 Task: Look for products with apple flavor in the category "Gummy Candies".
Action: Mouse moved to (21, 59)
Screenshot: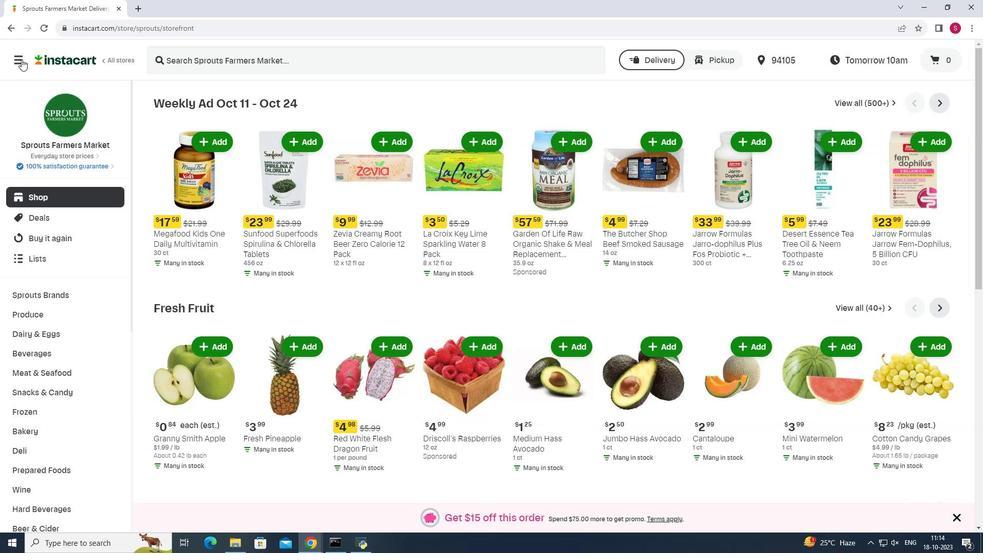 
Action: Mouse pressed left at (21, 59)
Screenshot: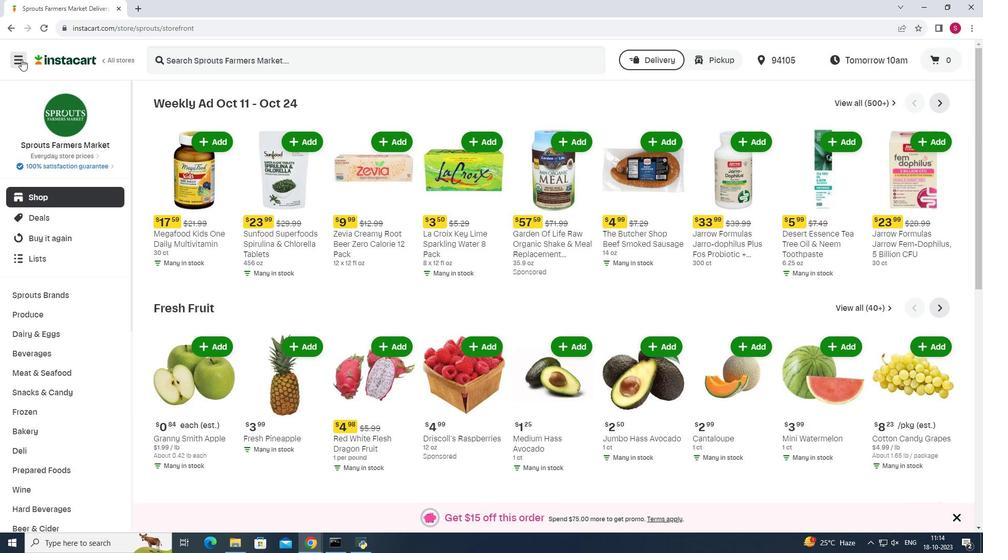 
Action: Mouse moved to (63, 272)
Screenshot: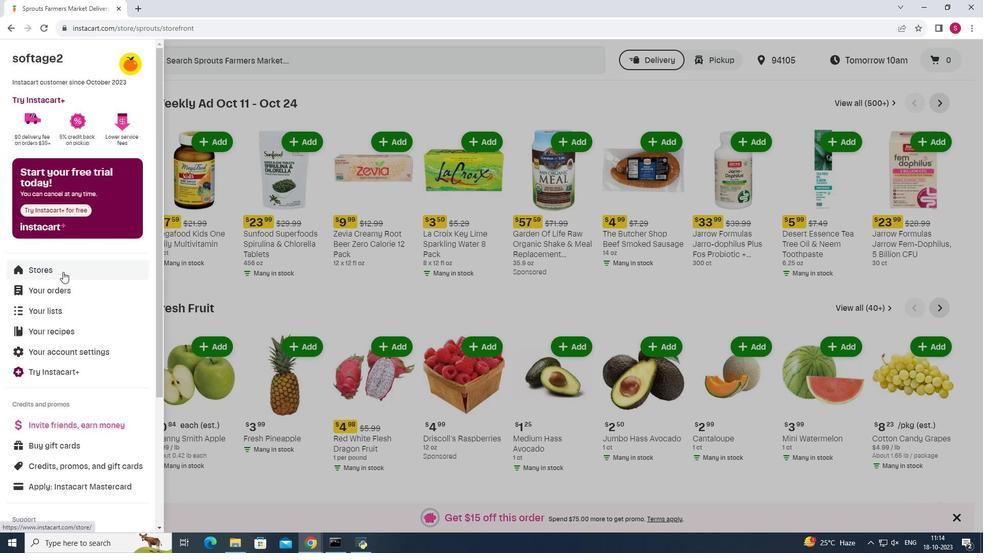 
Action: Mouse pressed left at (63, 272)
Screenshot: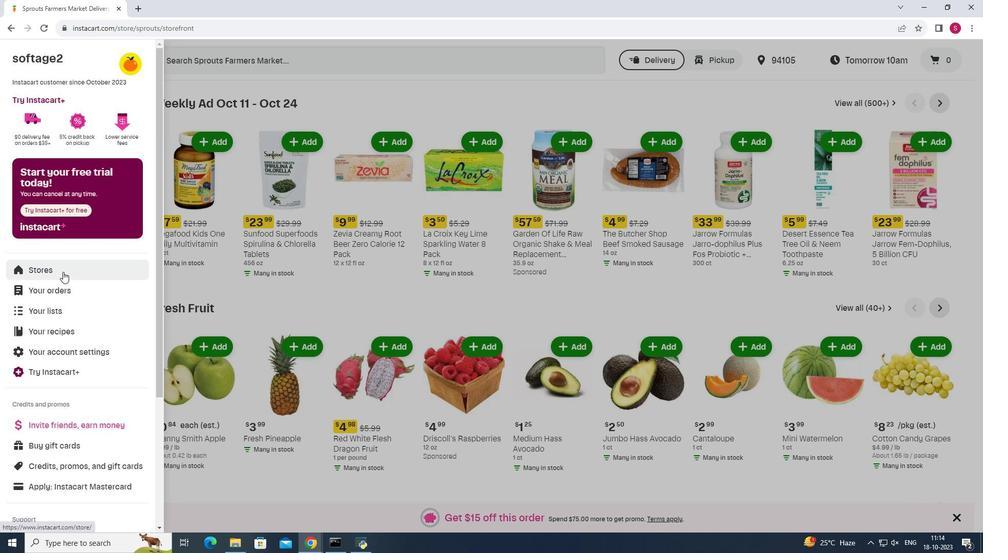 
Action: Mouse moved to (242, 90)
Screenshot: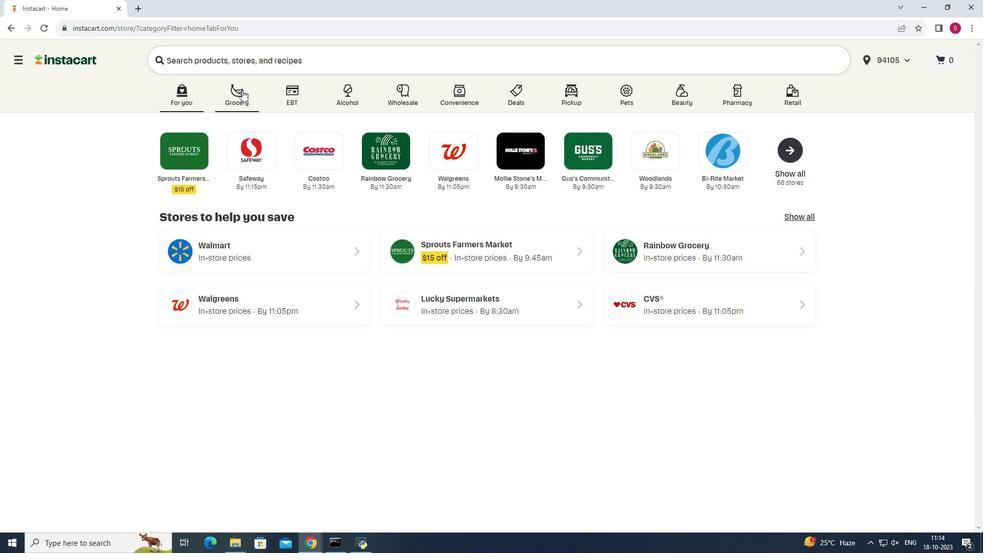 
Action: Mouse pressed left at (242, 90)
Screenshot: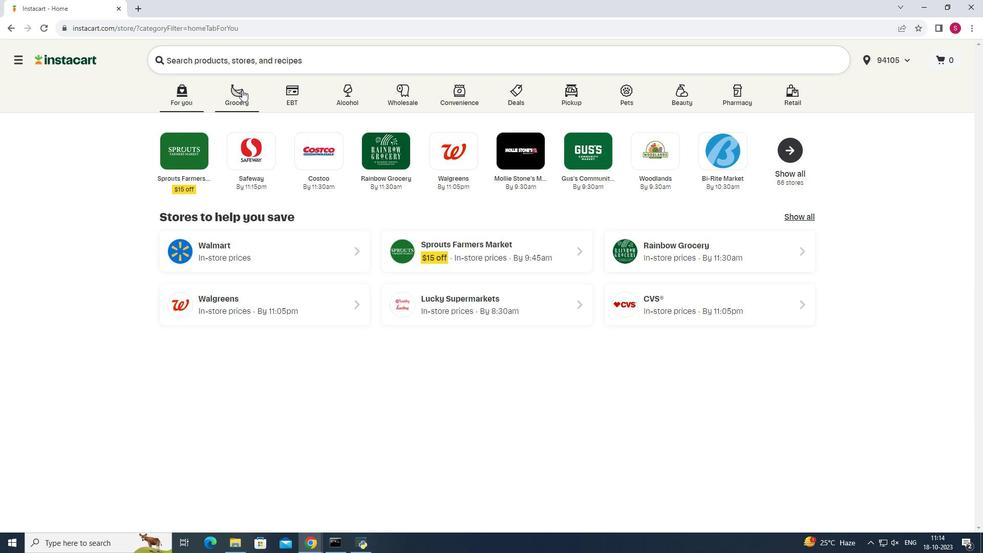 
Action: Mouse moved to (711, 138)
Screenshot: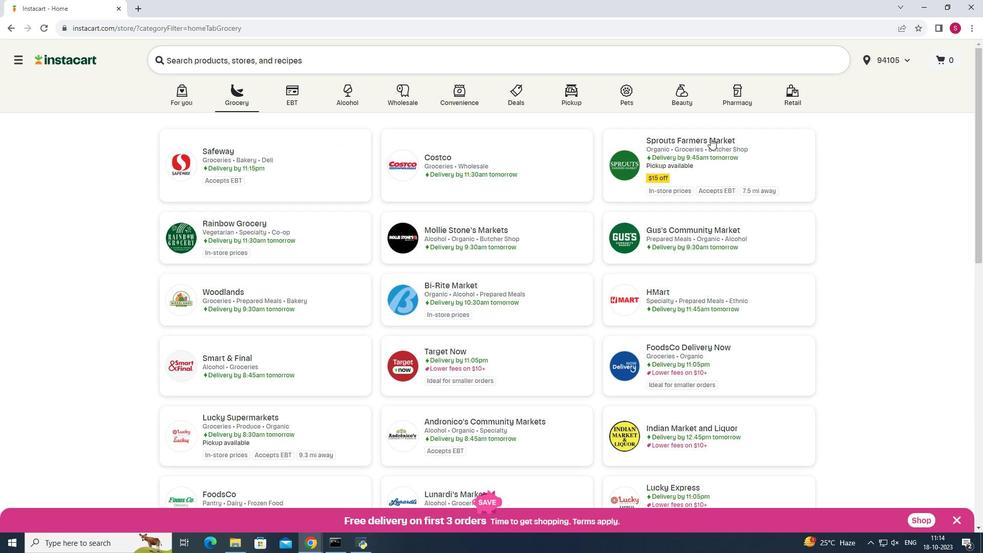 
Action: Mouse pressed left at (711, 138)
Screenshot: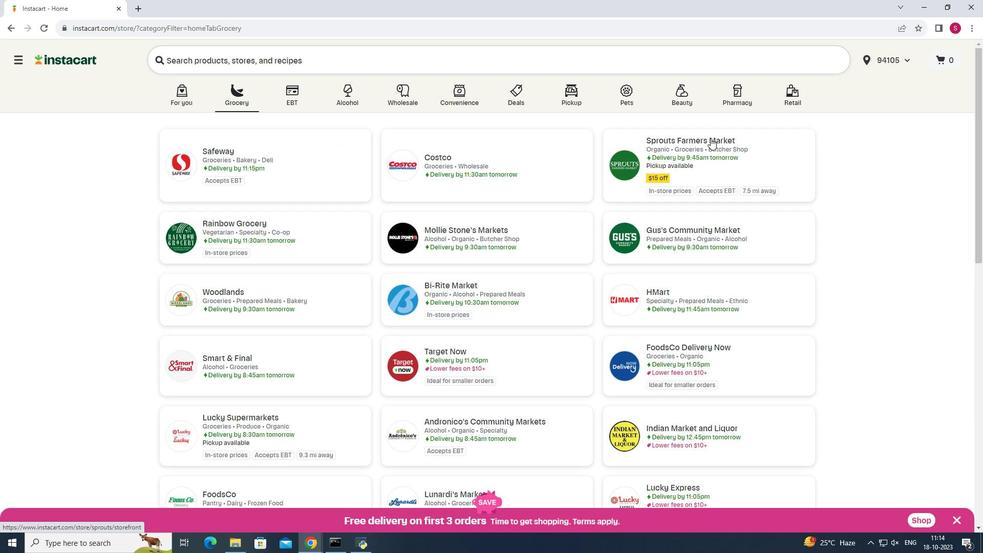 
Action: Mouse moved to (26, 387)
Screenshot: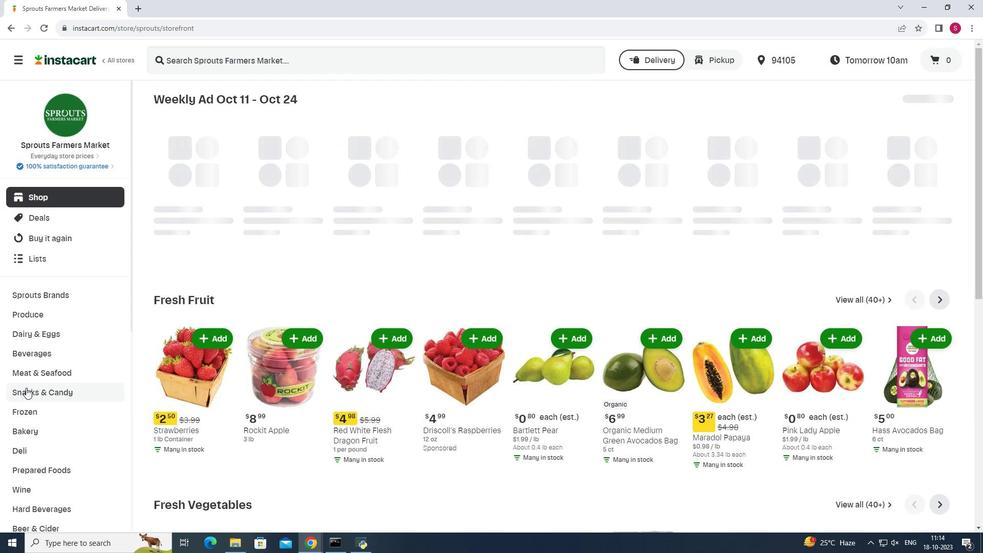 
Action: Mouse pressed left at (26, 387)
Screenshot: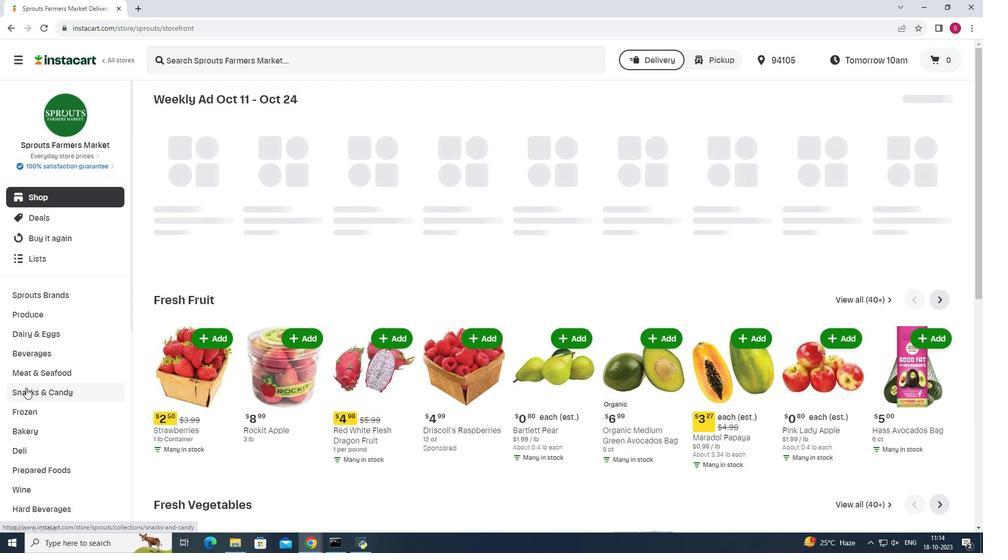 
Action: Mouse moved to (285, 125)
Screenshot: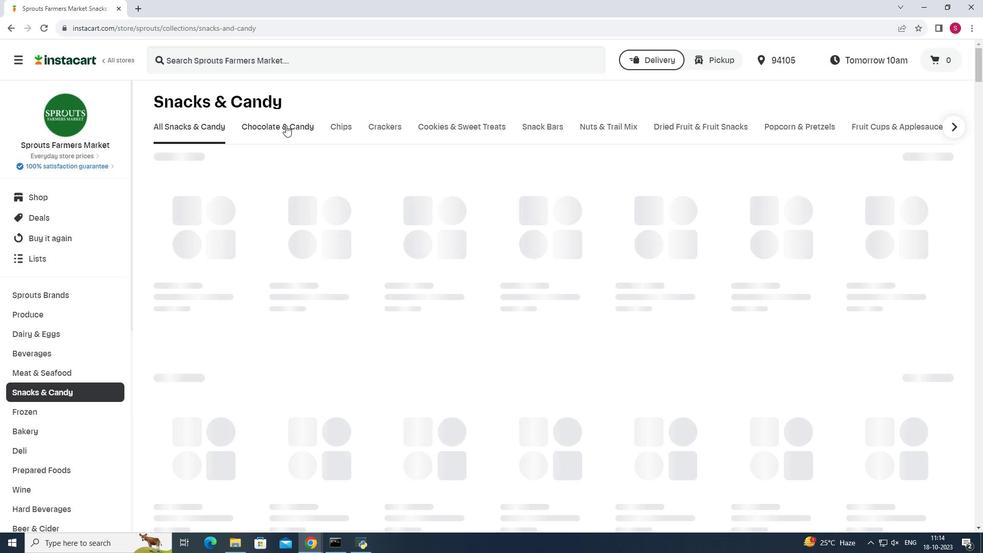 
Action: Mouse pressed left at (285, 125)
Screenshot: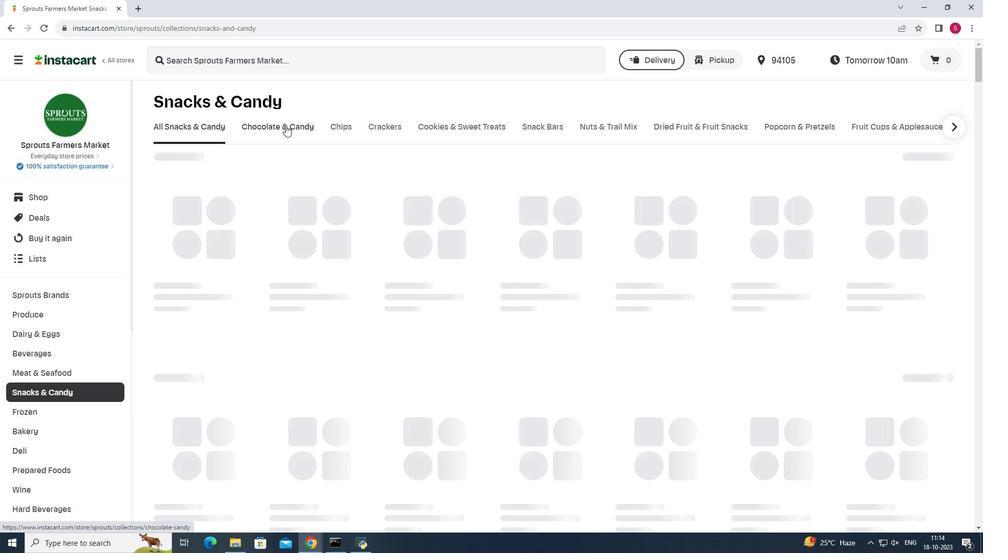 
Action: Mouse moved to (369, 166)
Screenshot: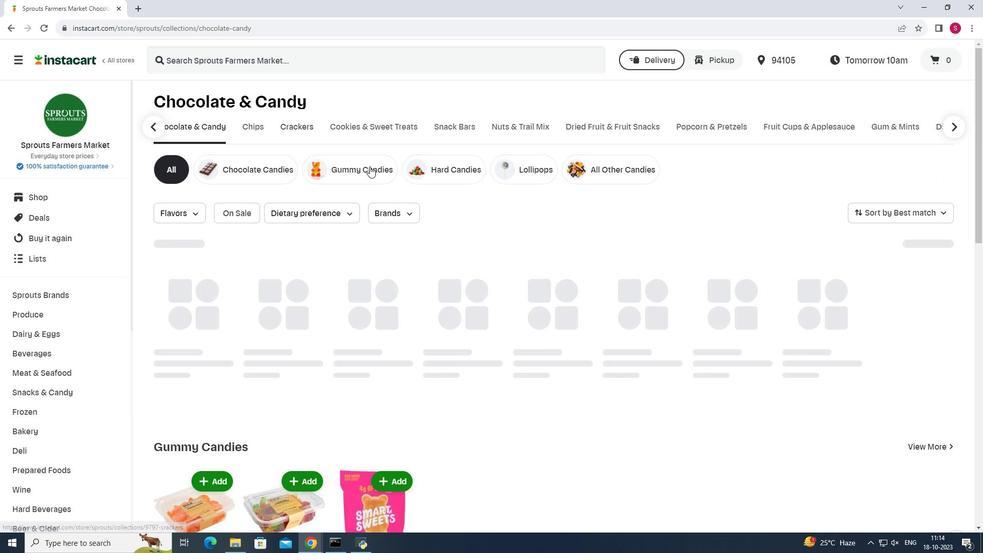 
Action: Mouse pressed left at (369, 166)
Screenshot: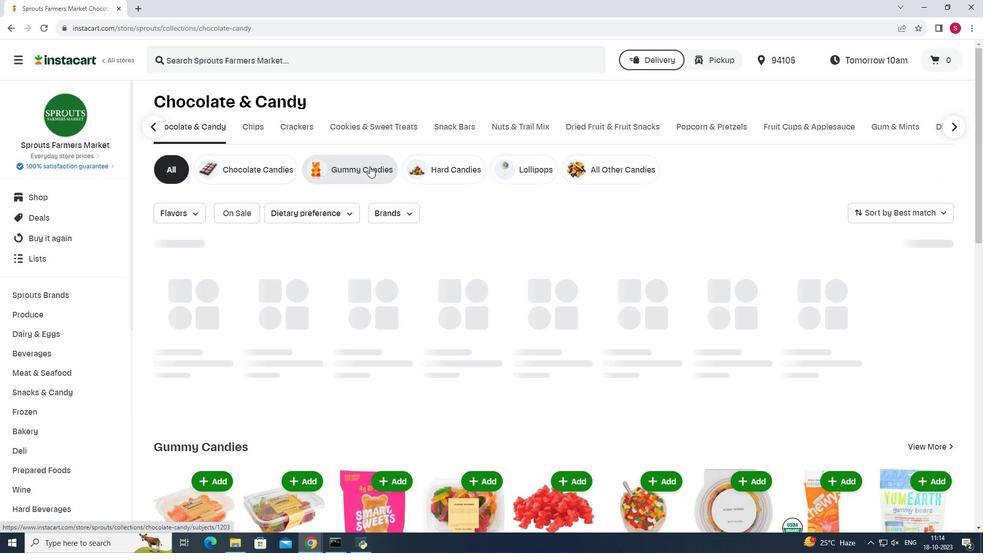 
Action: Mouse moved to (193, 213)
Screenshot: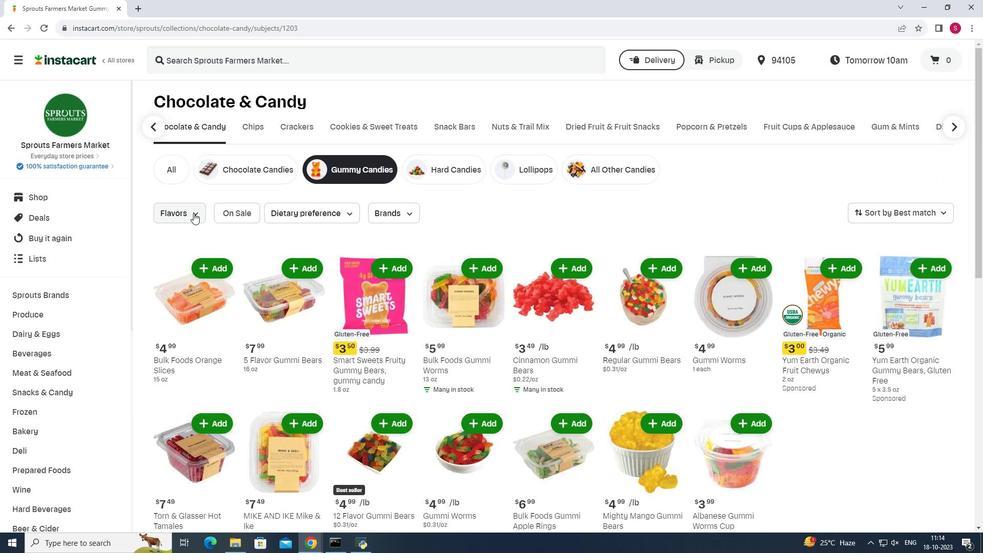
Action: Mouse pressed left at (193, 213)
Screenshot: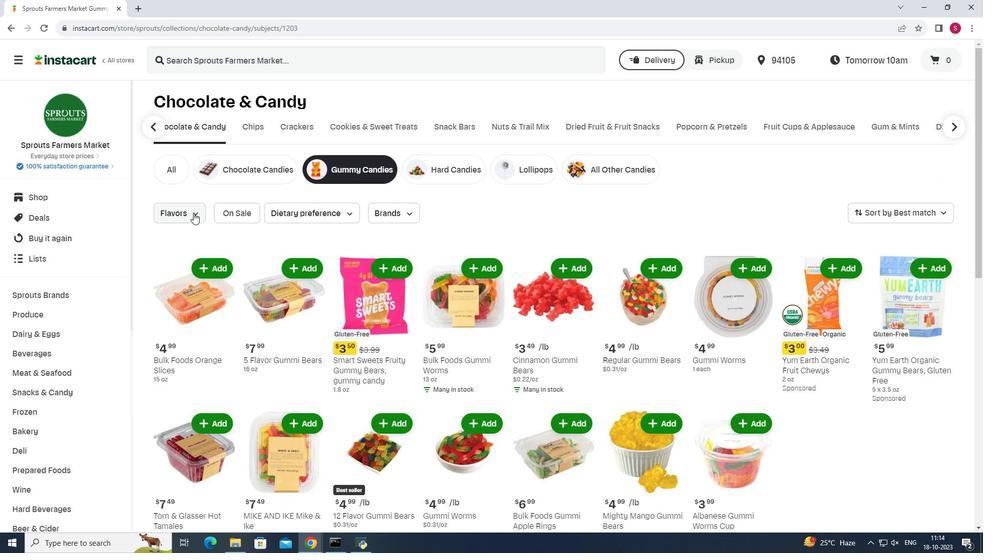 
Action: Mouse moved to (217, 326)
Screenshot: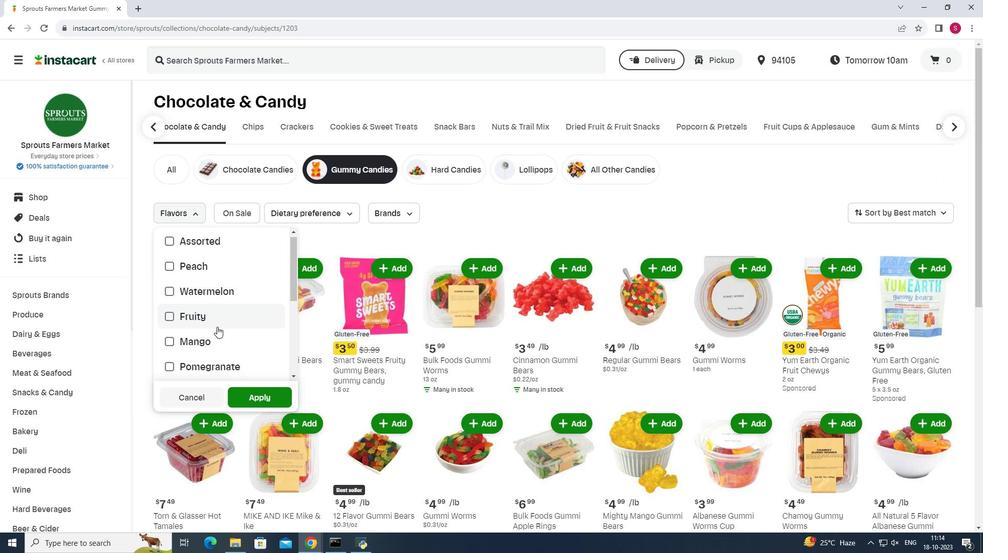 
Action: Mouse scrolled (217, 326) with delta (0, 0)
Screenshot: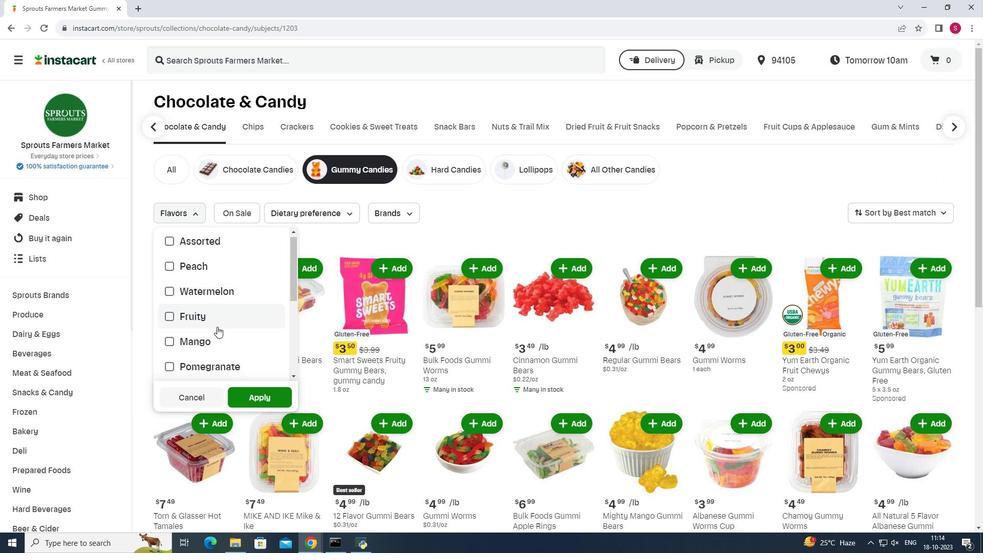 
Action: Mouse scrolled (217, 326) with delta (0, 0)
Screenshot: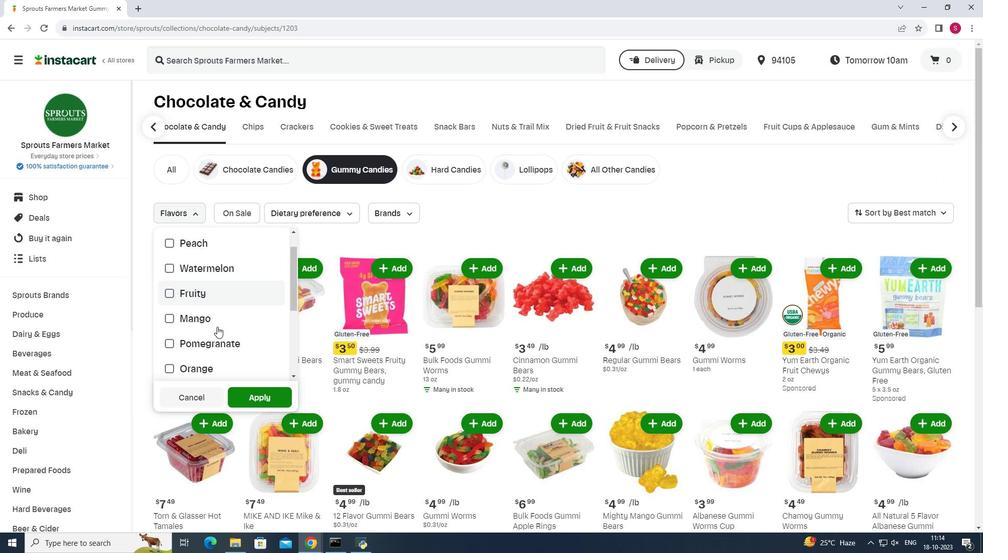 
Action: Mouse scrolled (217, 326) with delta (0, 0)
Screenshot: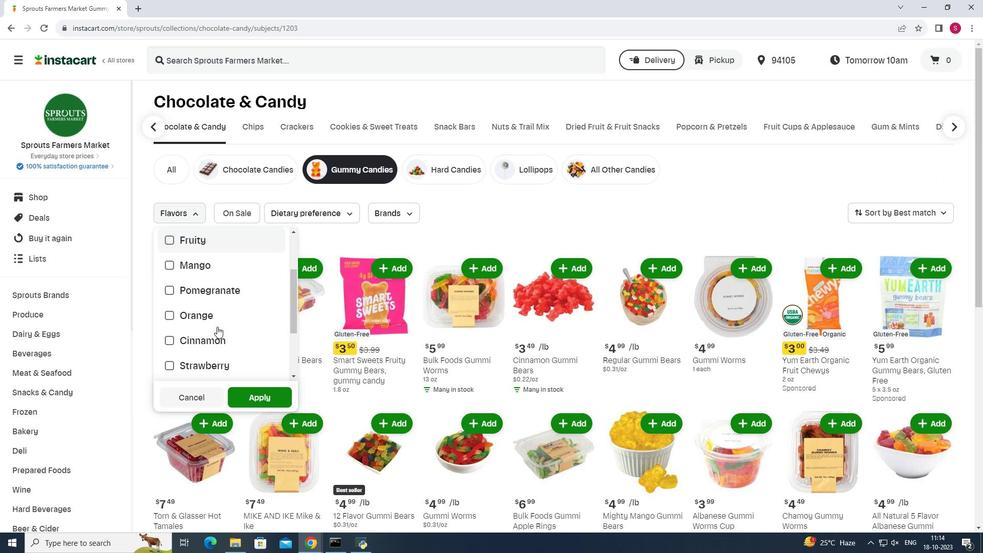 
Action: Mouse scrolled (217, 326) with delta (0, 0)
Screenshot: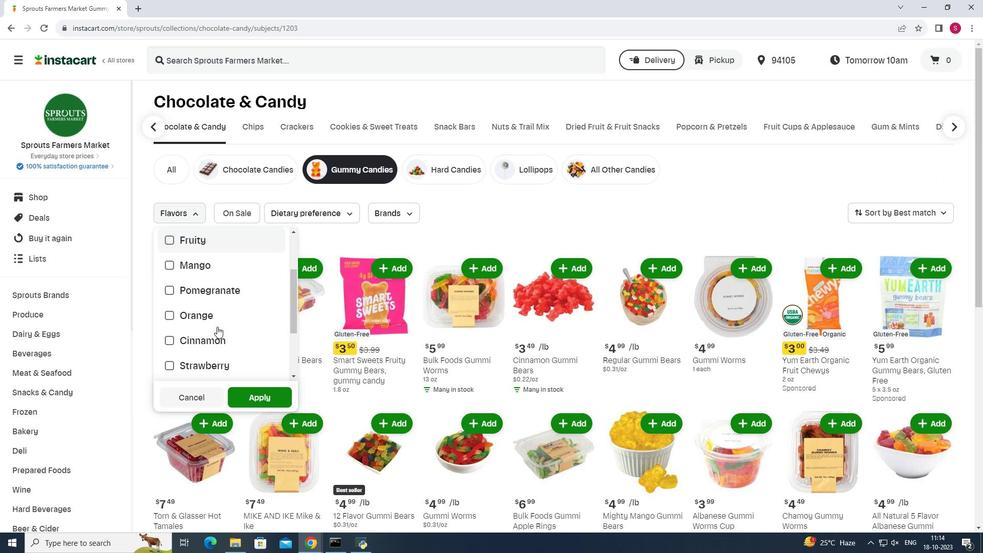 
Action: Mouse moved to (168, 305)
Screenshot: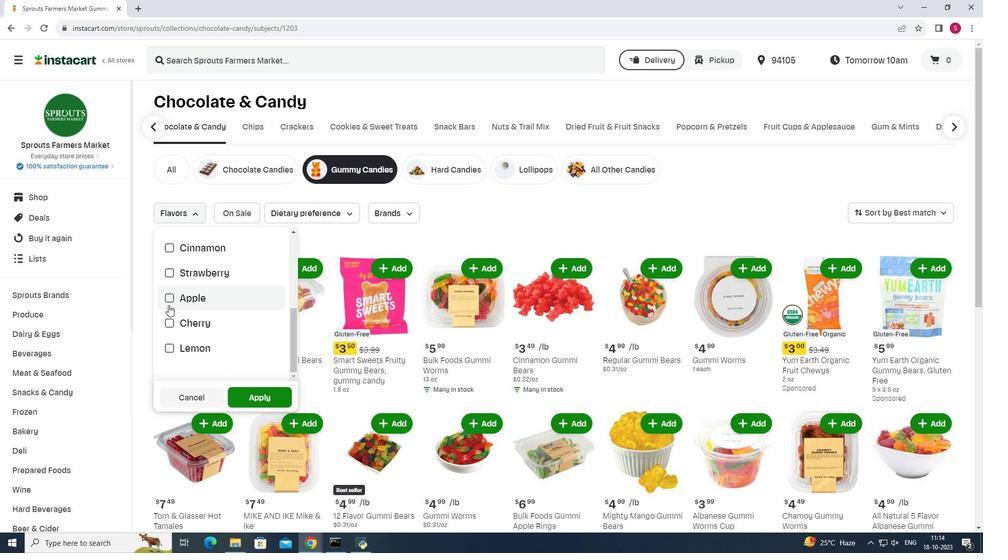 
Action: Mouse pressed left at (168, 305)
Screenshot: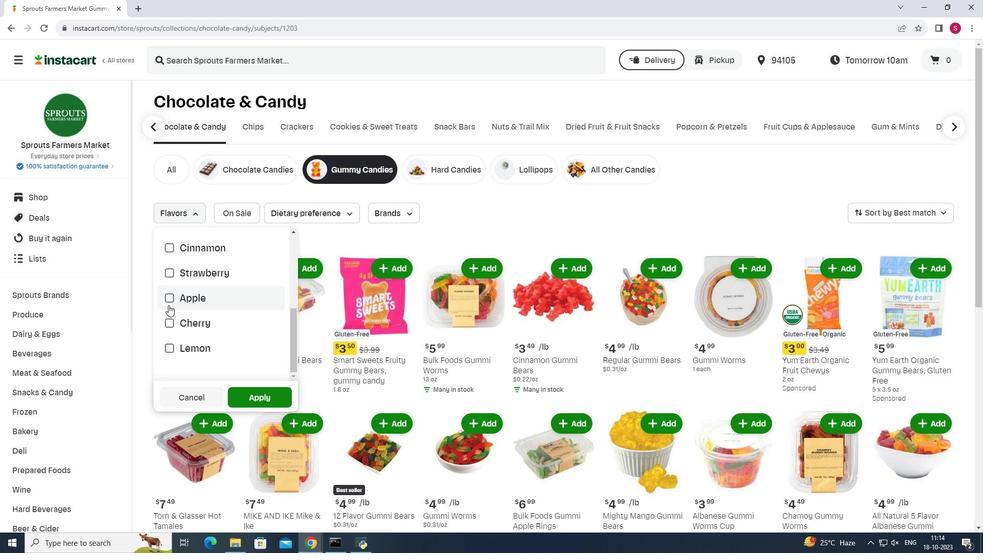 
Action: Mouse pressed left at (168, 305)
Screenshot: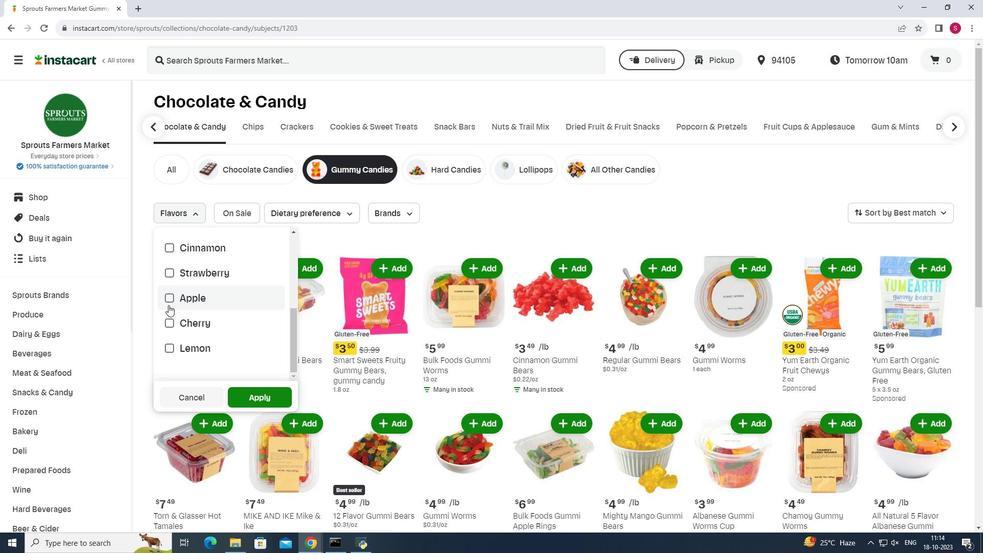 
Action: Mouse moved to (169, 301)
Screenshot: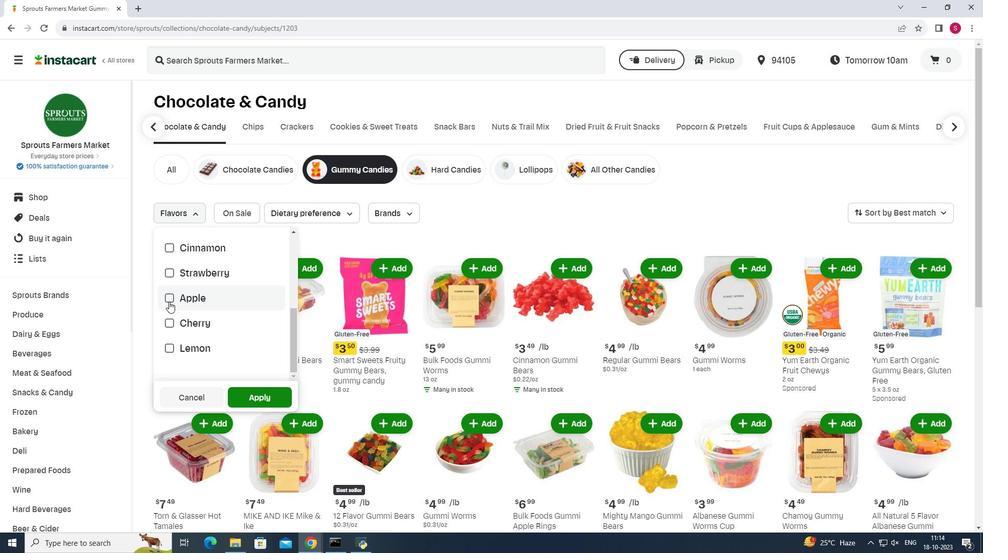 
Action: Mouse pressed left at (169, 301)
Screenshot: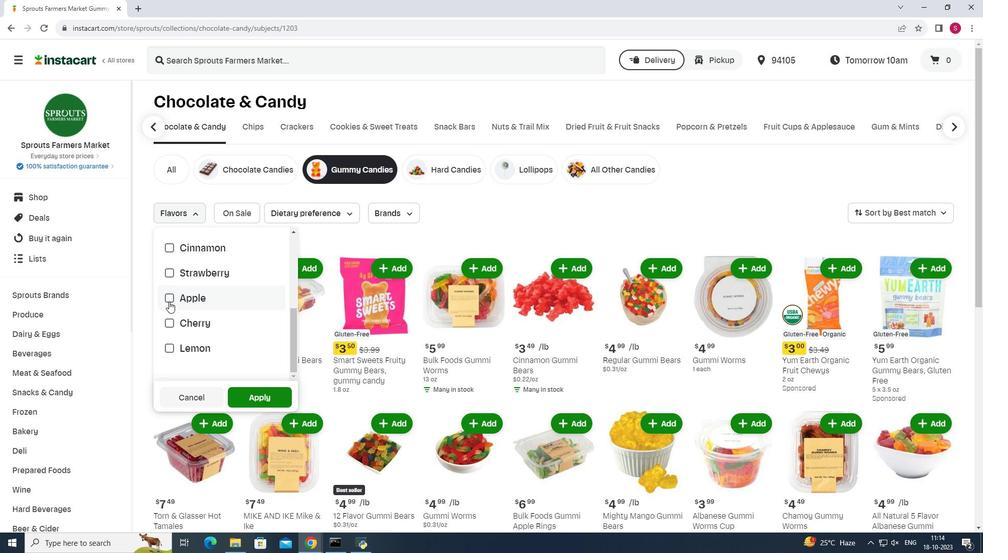 
Action: Mouse moved to (260, 398)
Screenshot: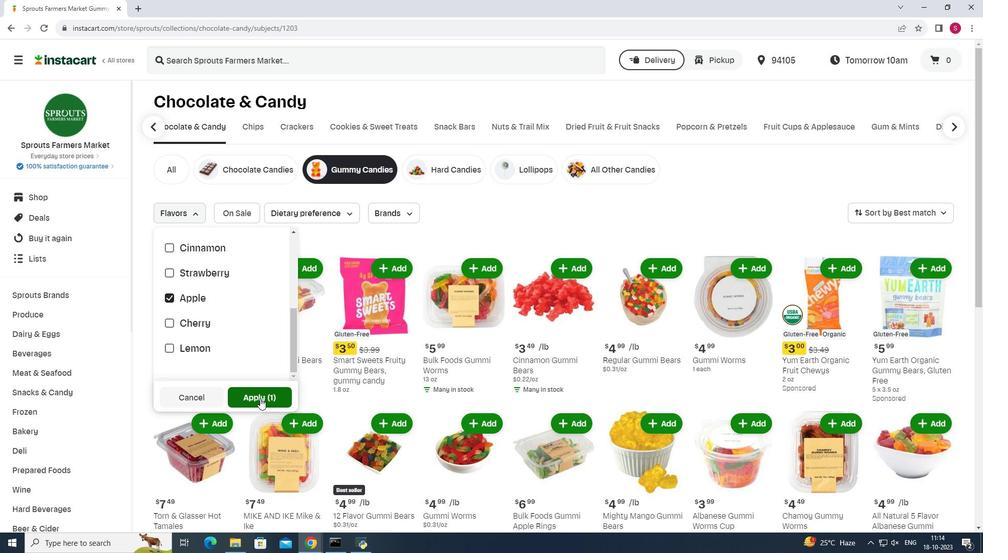 
Action: Mouse pressed left at (260, 398)
Screenshot: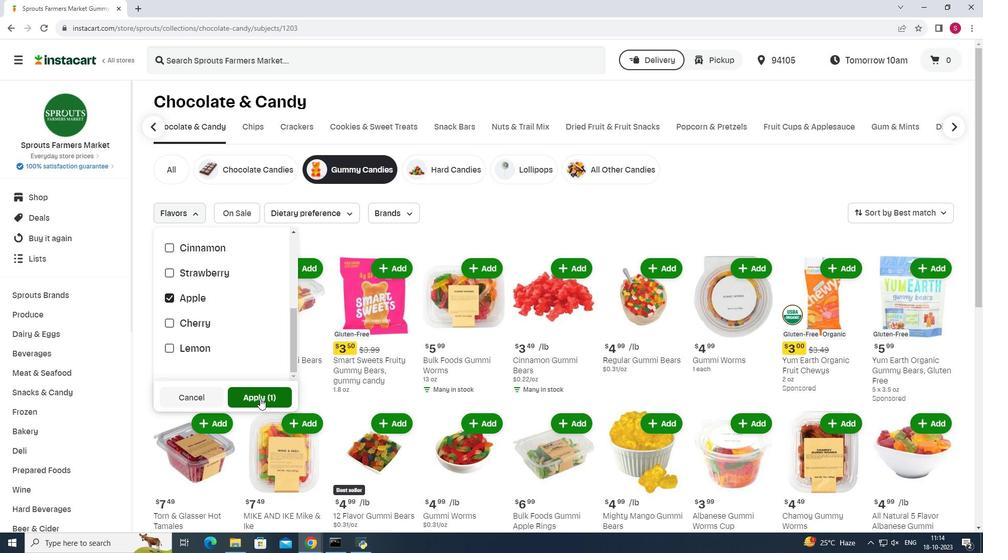 
Action: Mouse moved to (517, 221)
Screenshot: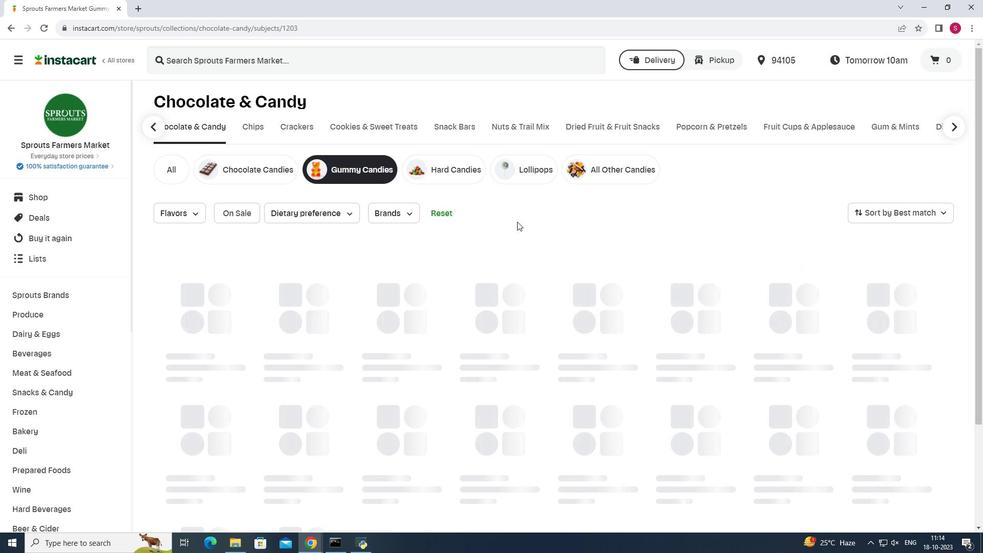 
